 Task: Create new label with the title name "concept".
Action: Mouse moved to (147, 131)
Screenshot: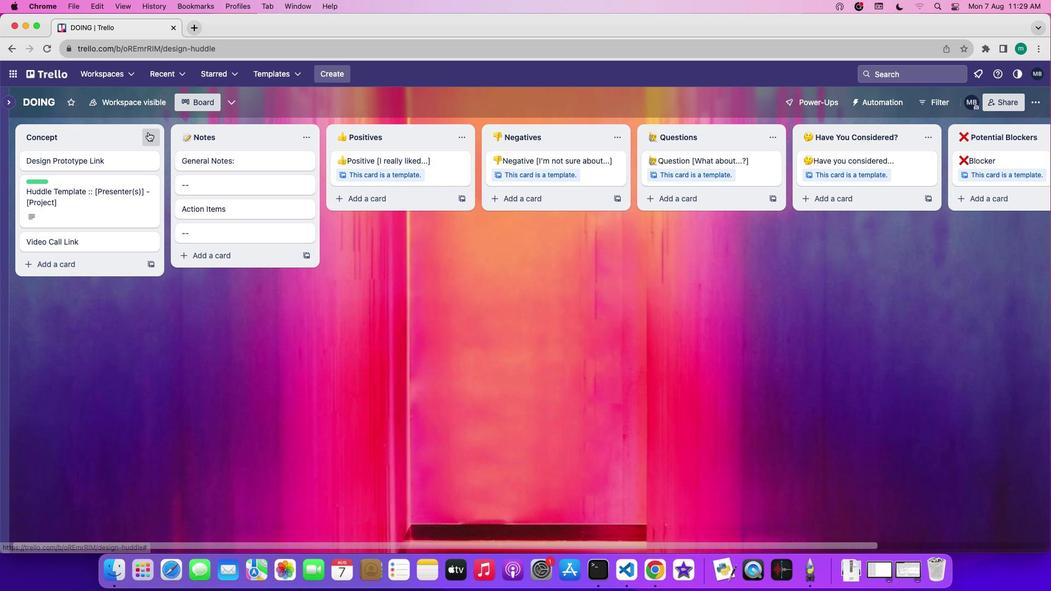 
Action: Mouse pressed left at (147, 131)
Screenshot: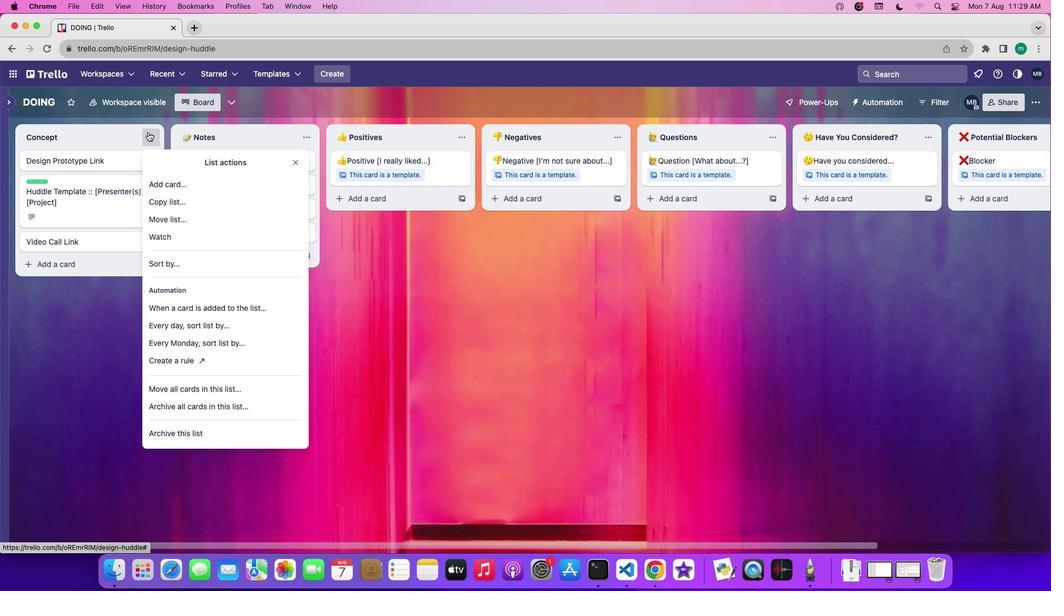 
Action: Mouse moved to (26, 216)
Screenshot: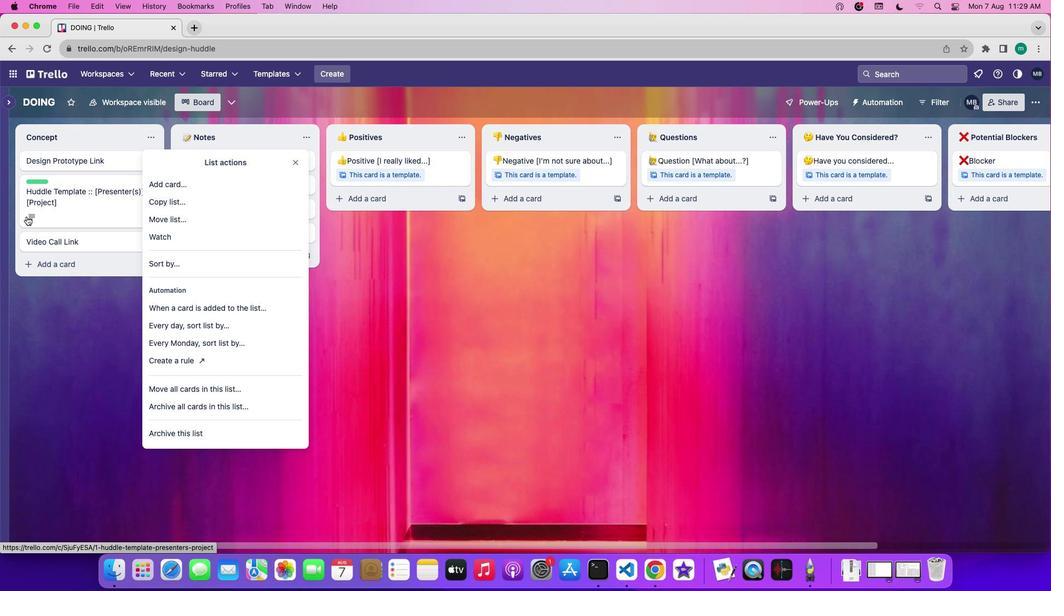 
Action: Mouse pressed left at (26, 216)
Screenshot: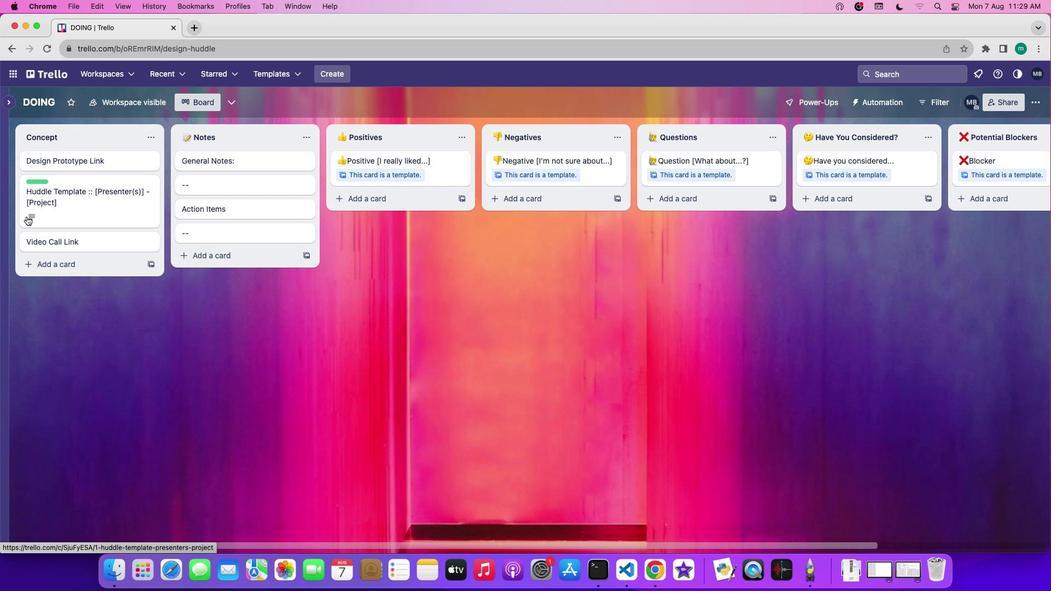 
Action: Mouse moved to (29, 216)
Screenshot: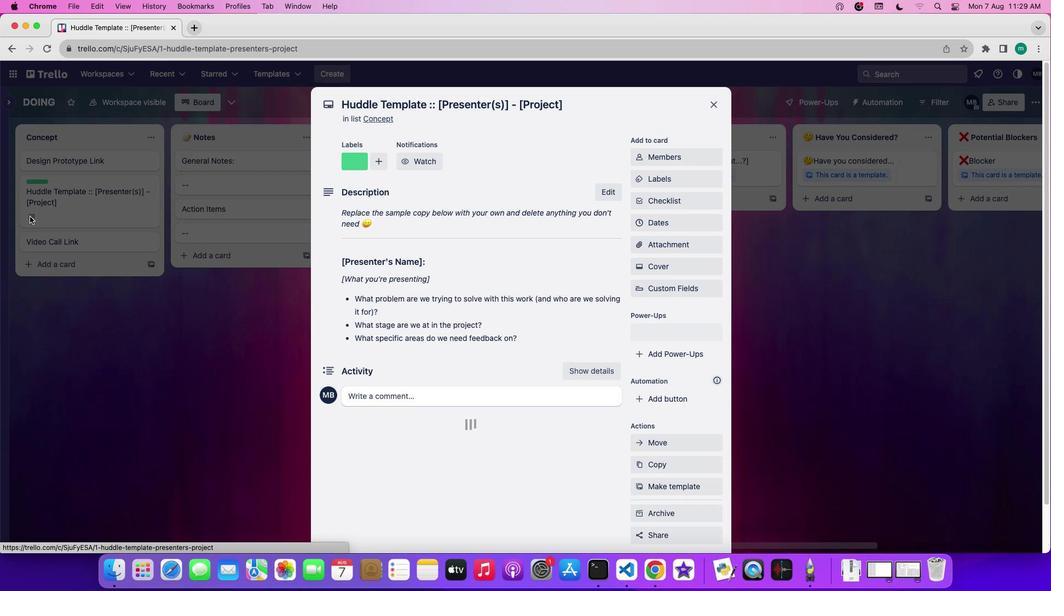 
Action: Mouse pressed left at (29, 216)
Screenshot: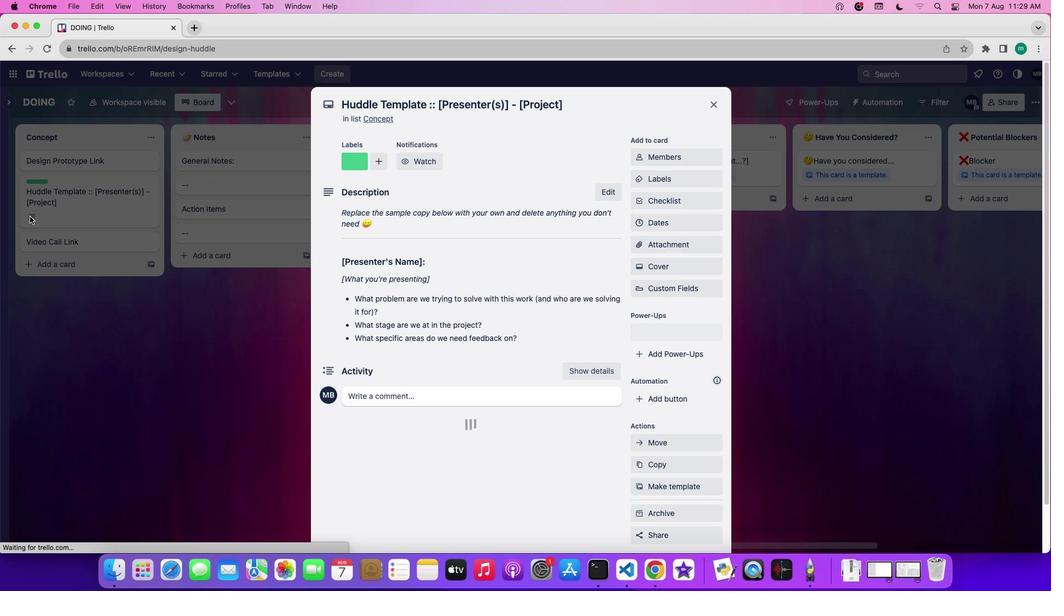 
Action: Mouse moved to (31, 216)
Screenshot: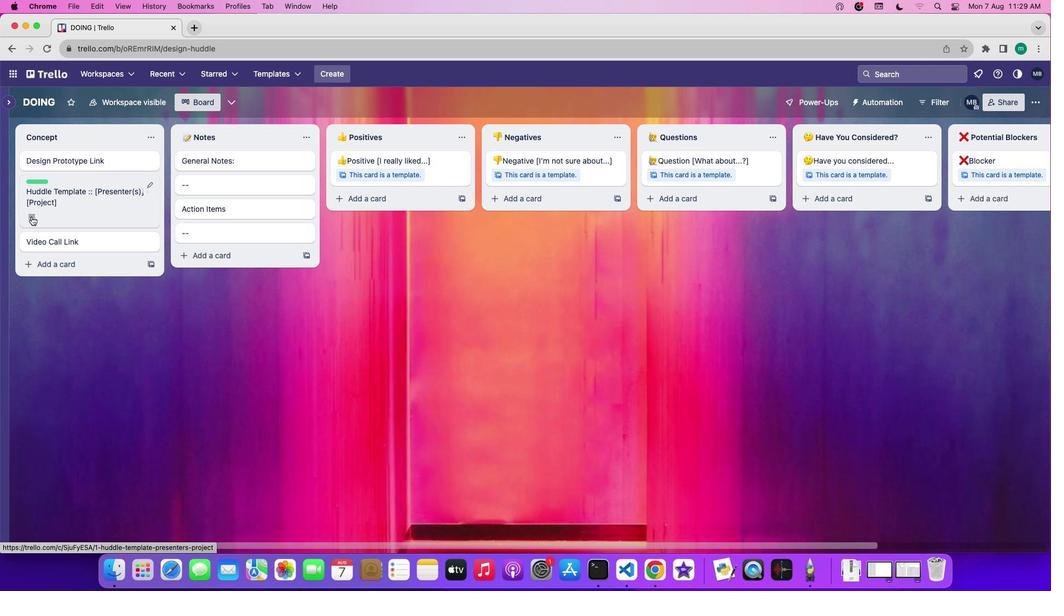 
Action: Mouse pressed left at (31, 216)
Screenshot: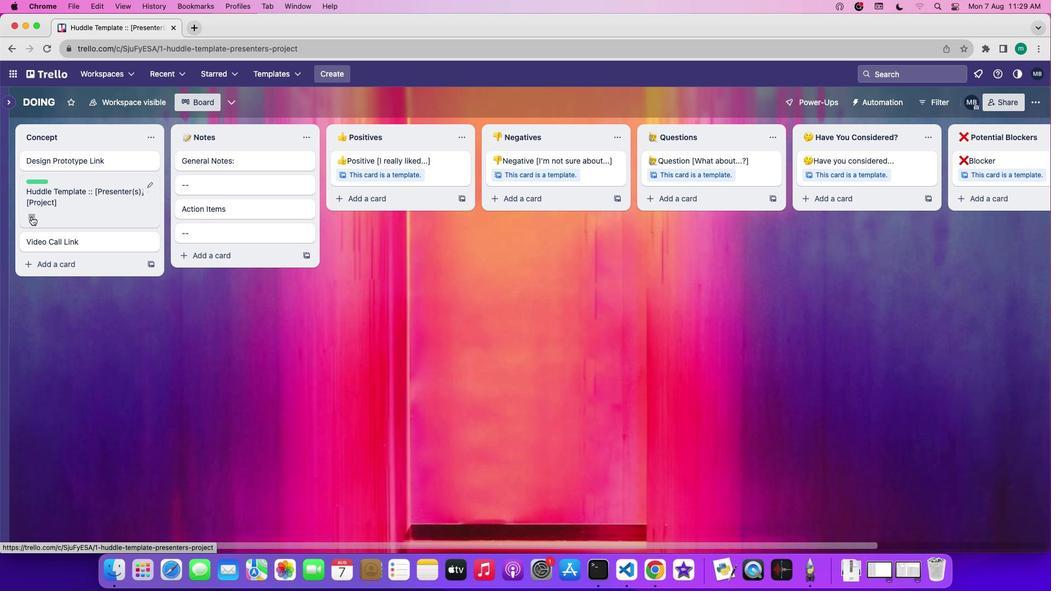 
Action: Mouse moved to (683, 178)
Screenshot: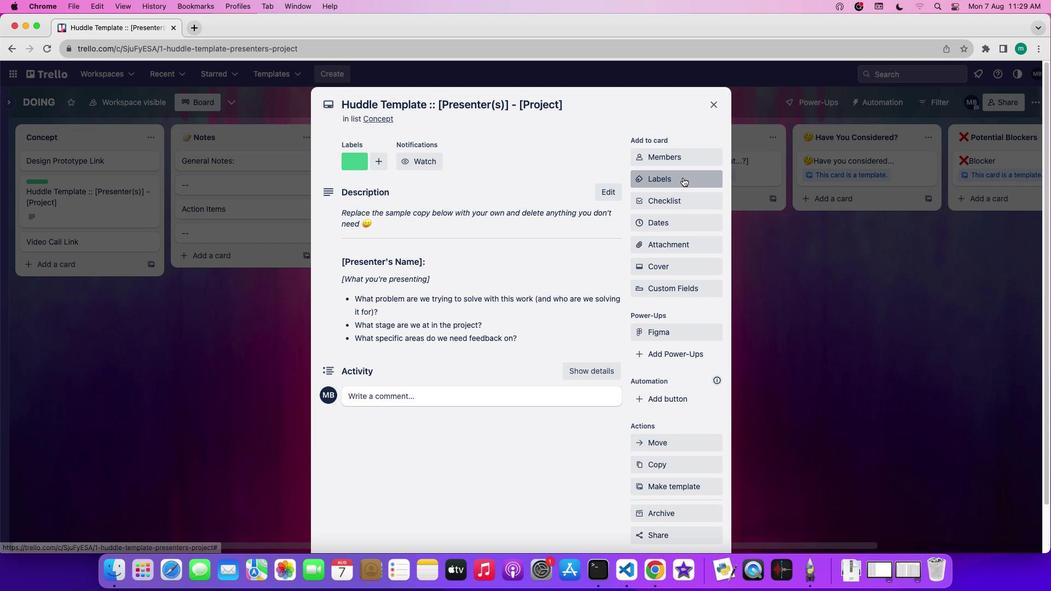 
Action: Mouse pressed left at (683, 178)
Screenshot: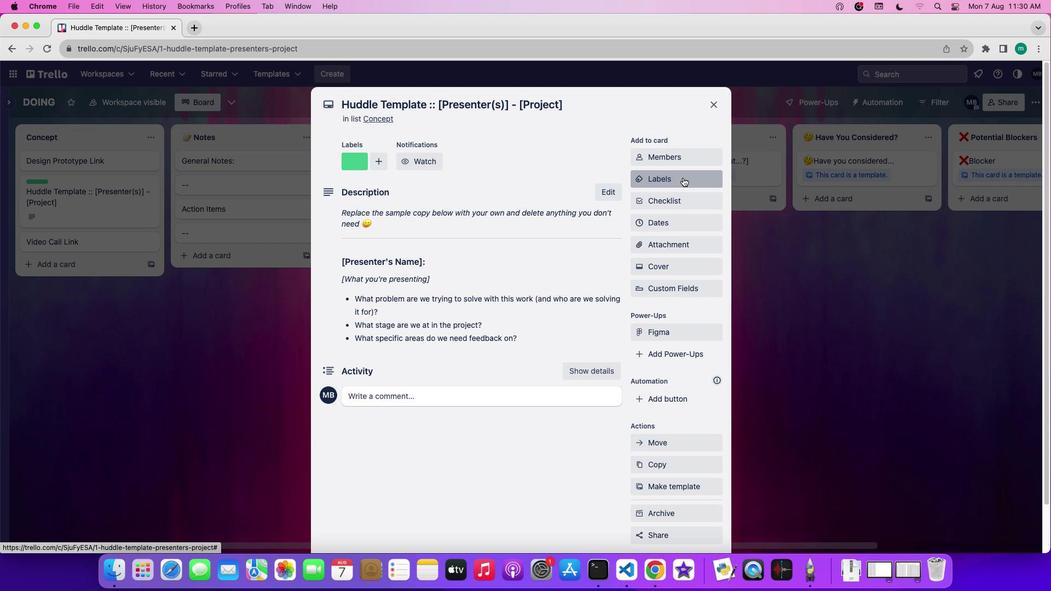 
Action: Mouse moved to (720, 391)
Screenshot: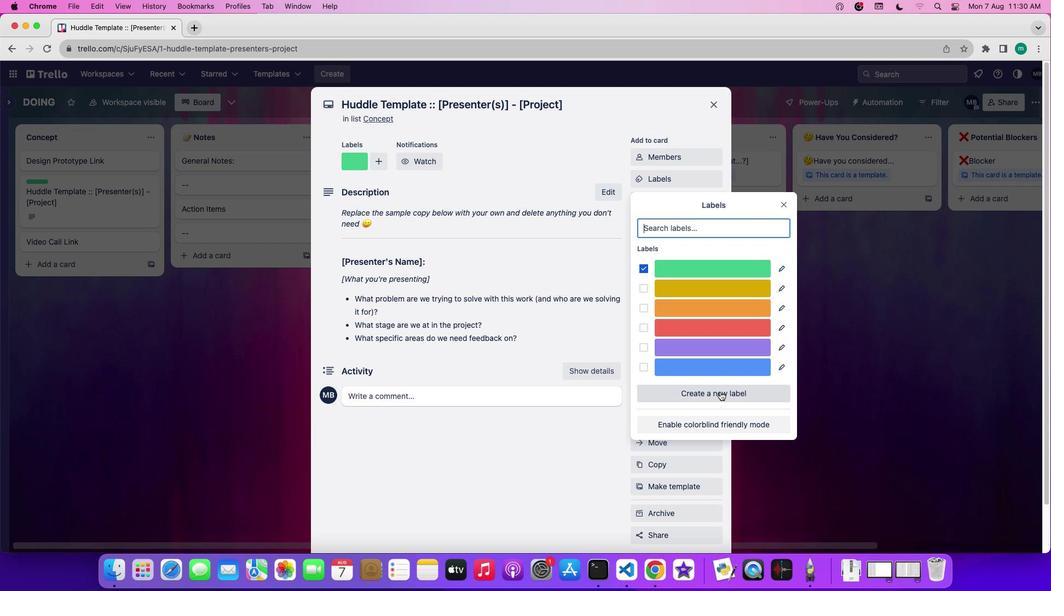 
Action: Mouse pressed left at (720, 391)
Screenshot: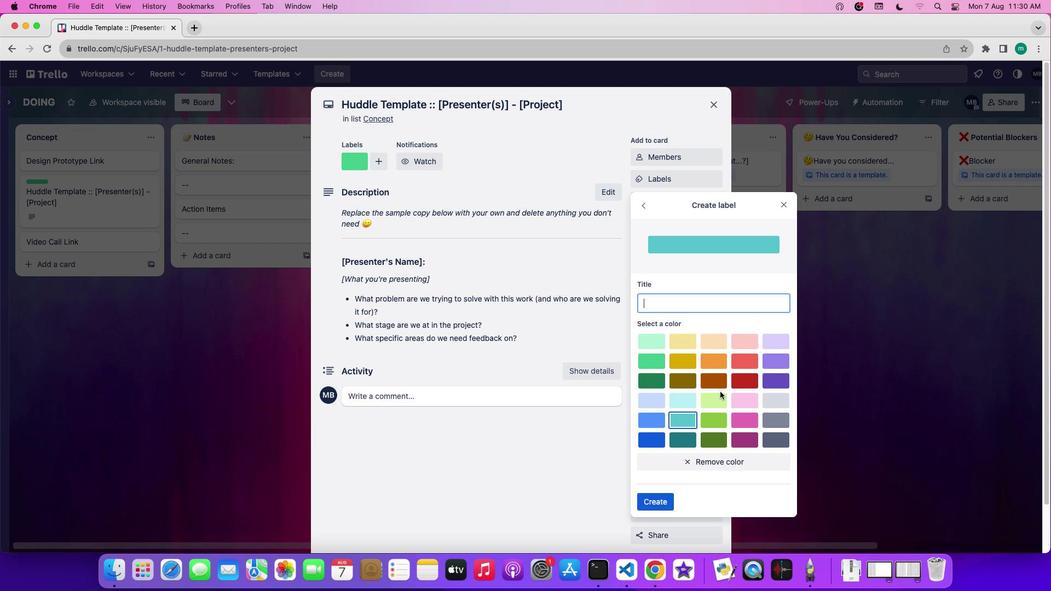 
Action: Mouse moved to (669, 295)
Screenshot: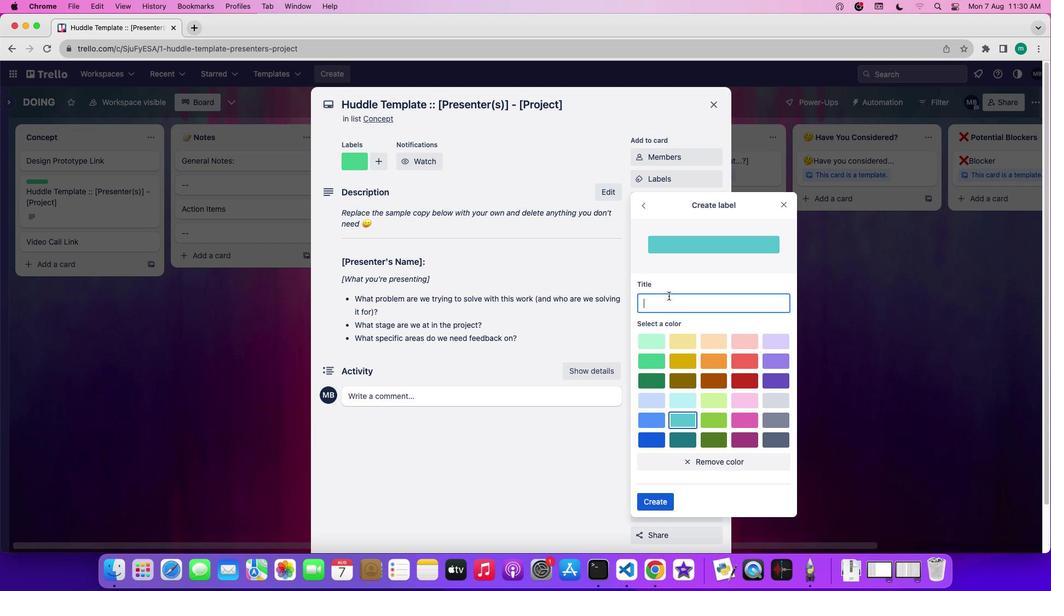 
Action: Mouse pressed left at (669, 295)
Screenshot: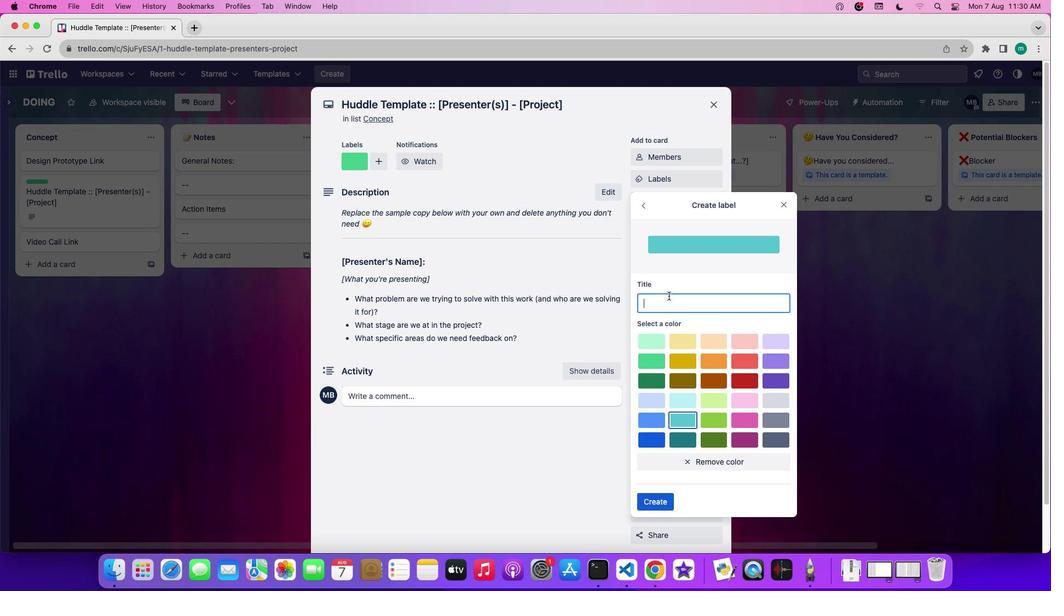 
Action: Key pressed Key.shift'C''o''n''c''e''p''t'
Screenshot: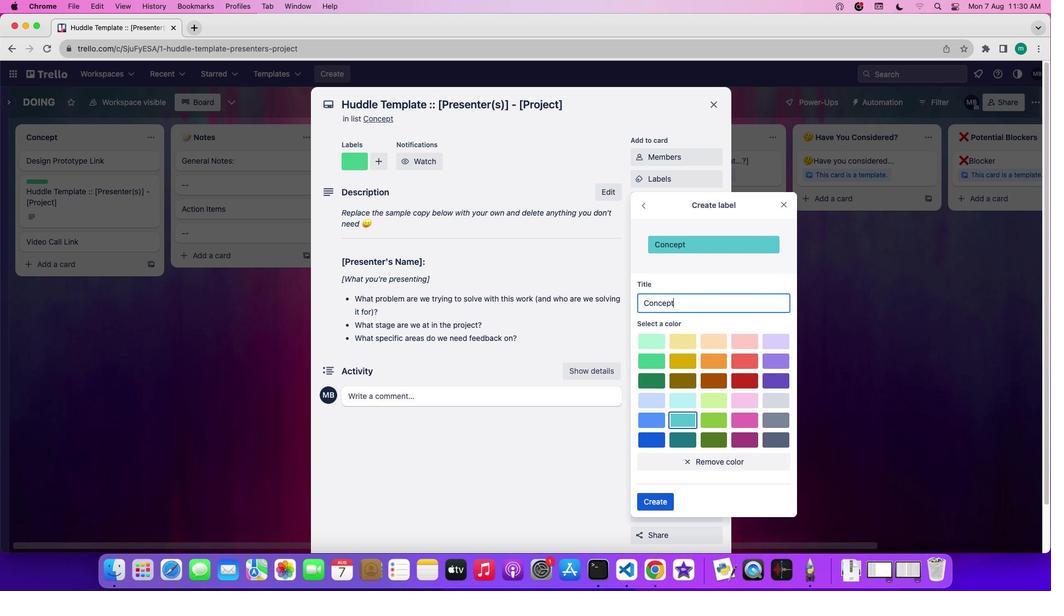 
Action: Mouse moved to (670, 506)
Screenshot: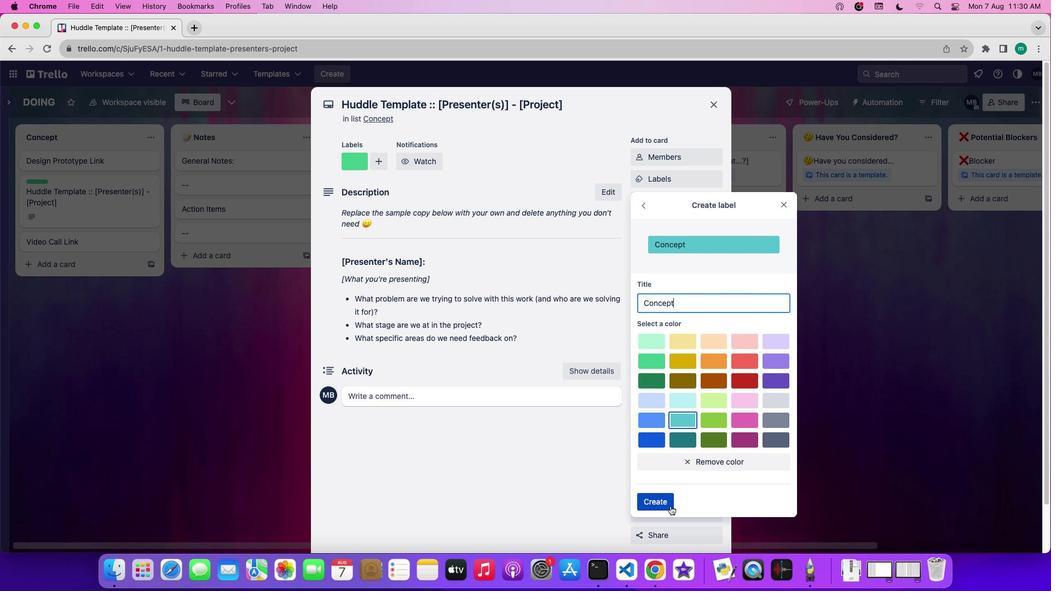 
Action: Mouse pressed left at (670, 506)
Screenshot: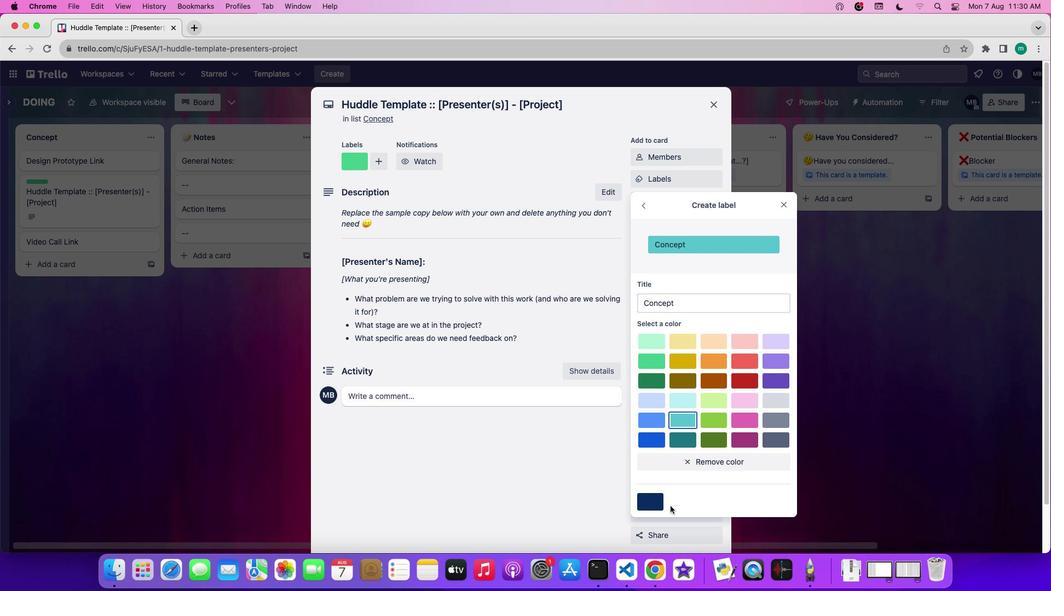 
